 Task: Provide feedback on Google Flights based on your recent experience.
Action: Mouse pressed left at (425, 277)
Screenshot: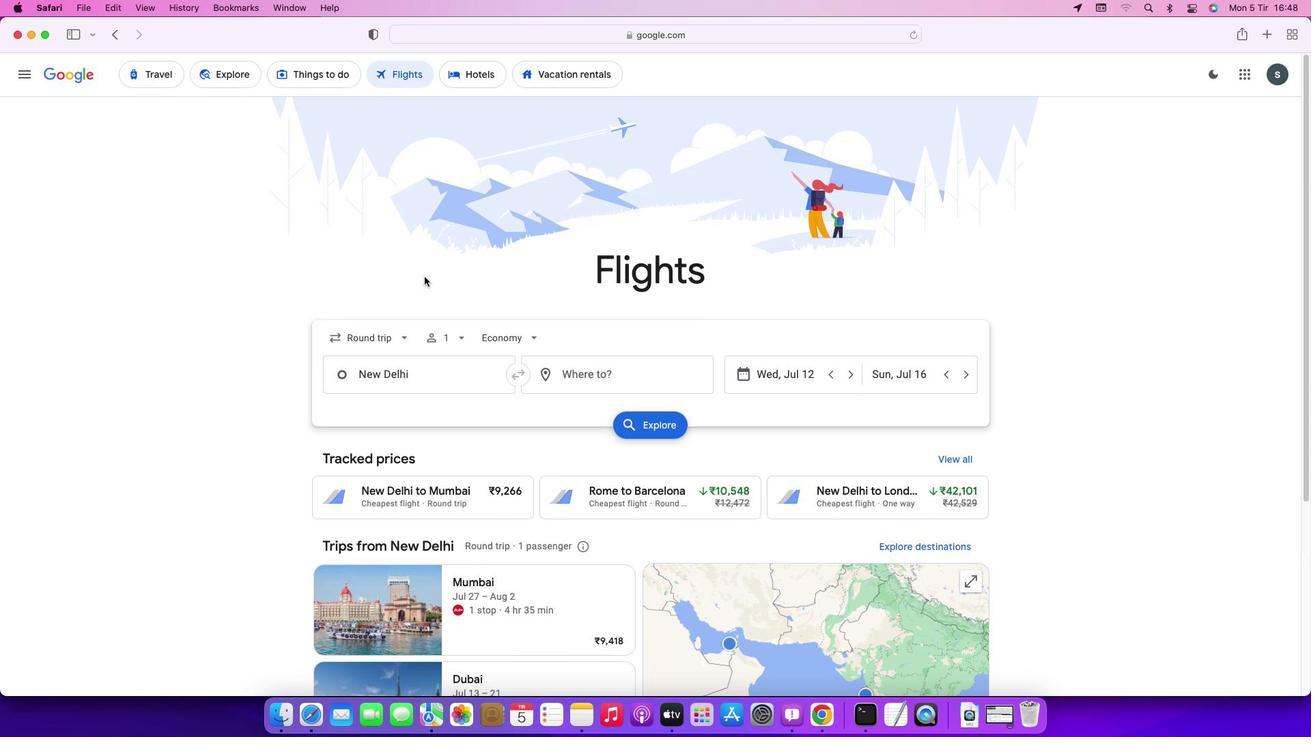 
Action: Mouse moved to (913, 455)
Screenshot: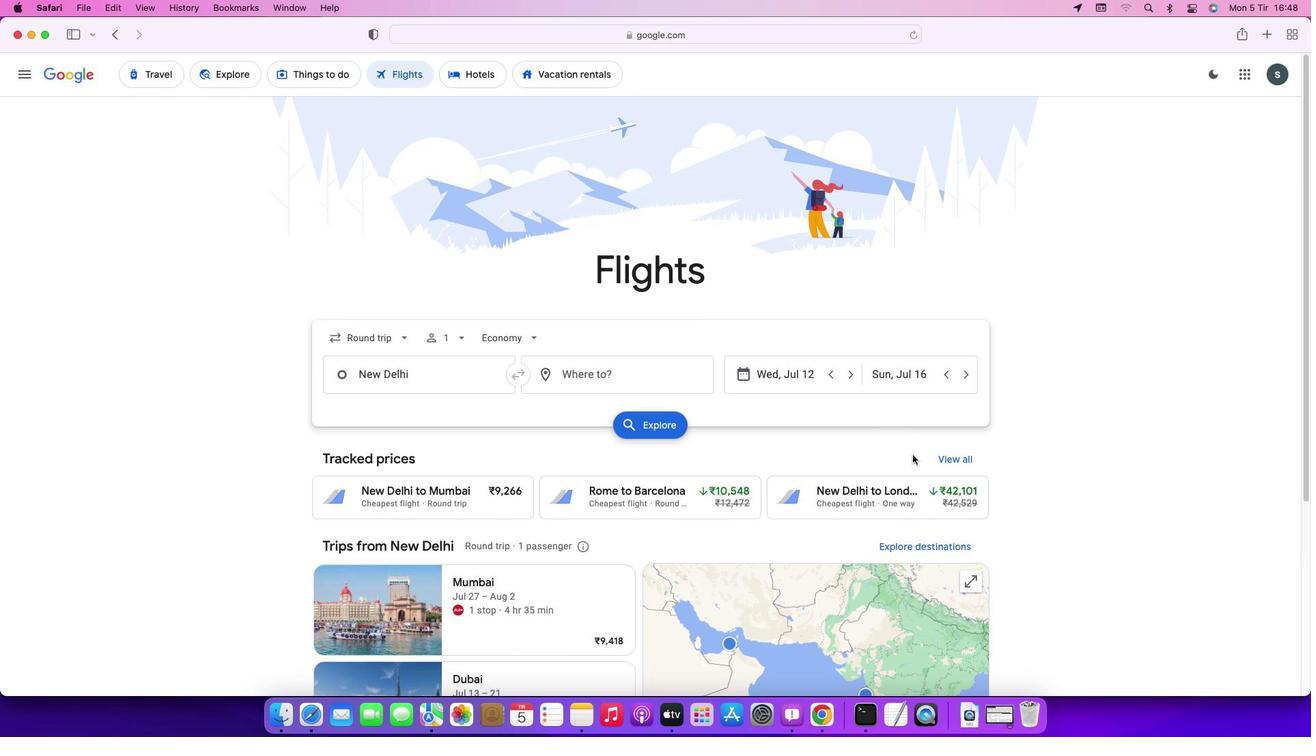 
Action: Mouse scrolled (913, 455) with delta (0, 0)
Screenshot: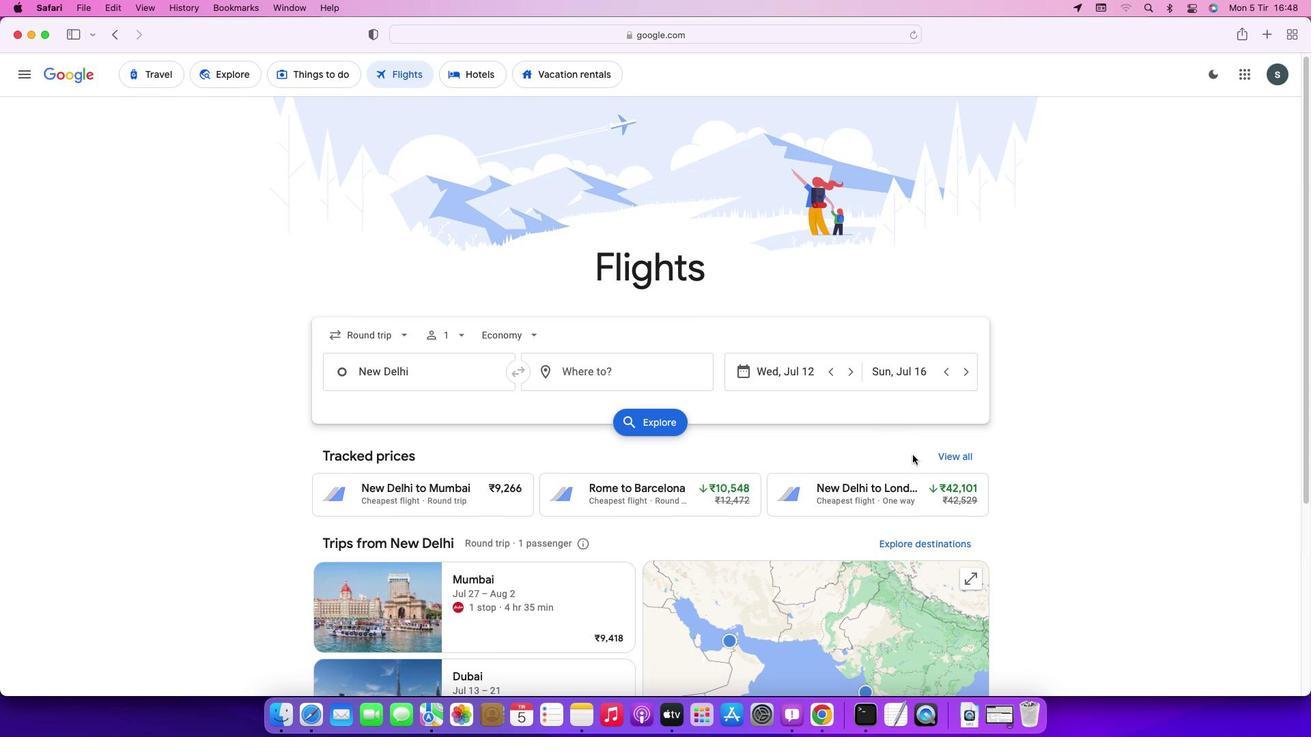 
Action: Mouse scrolled (913, 455) with delta (0, 0)
Screenshot: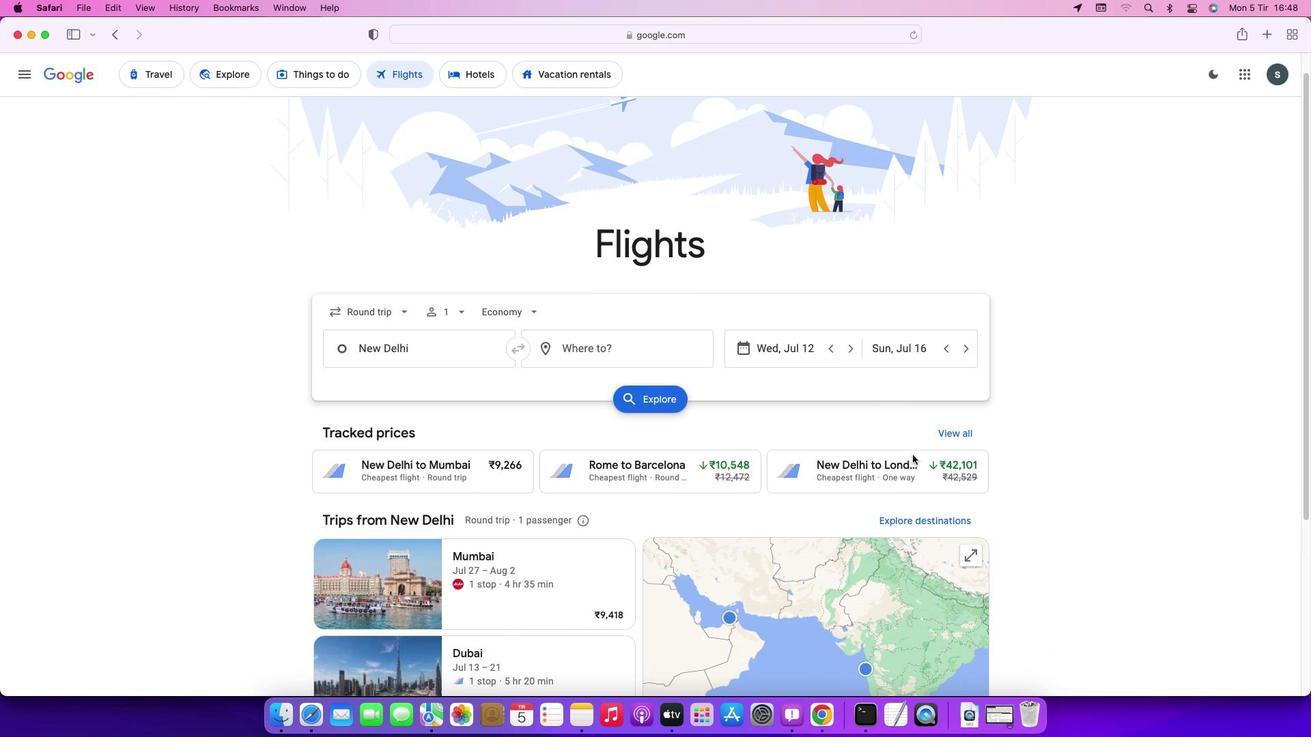 
Action: Mouse scrolled (913, 455) with delta (0, -2)
Screenshot: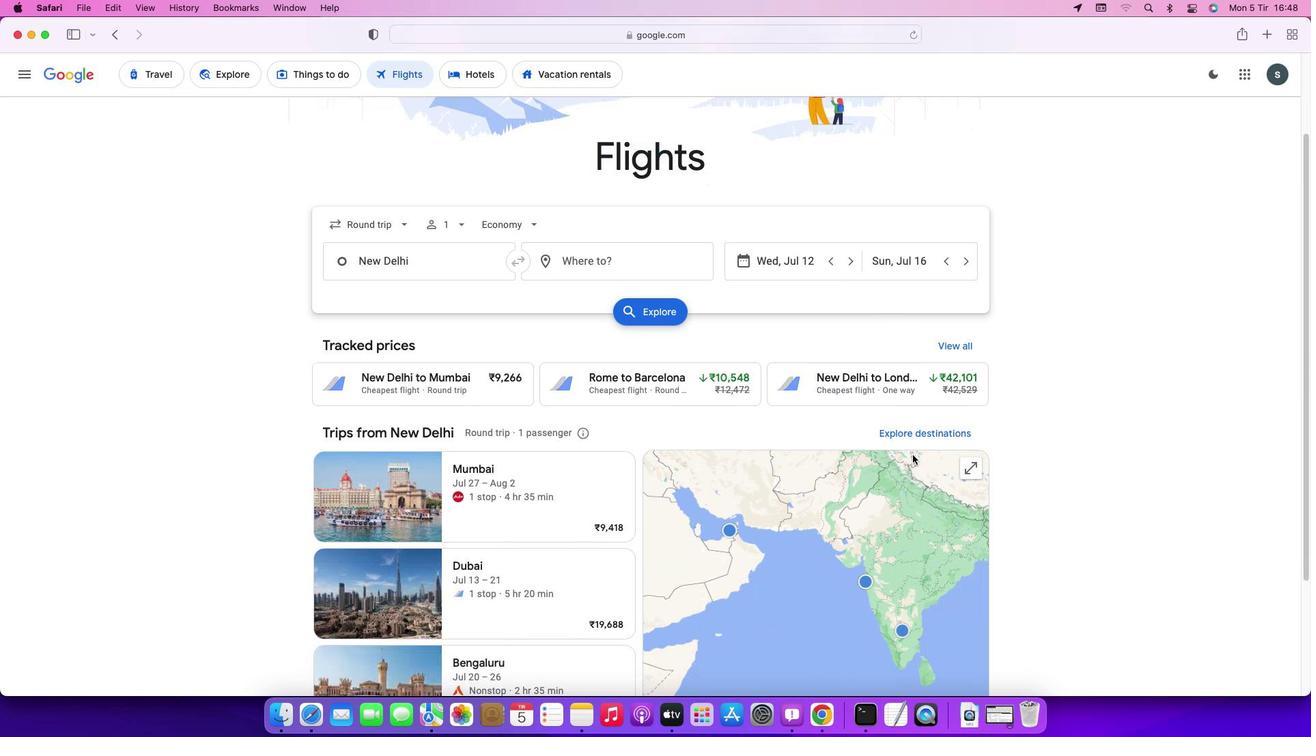 
Action: Mouse scrolled (913, 455) with delta (0, -2)
Screenshot: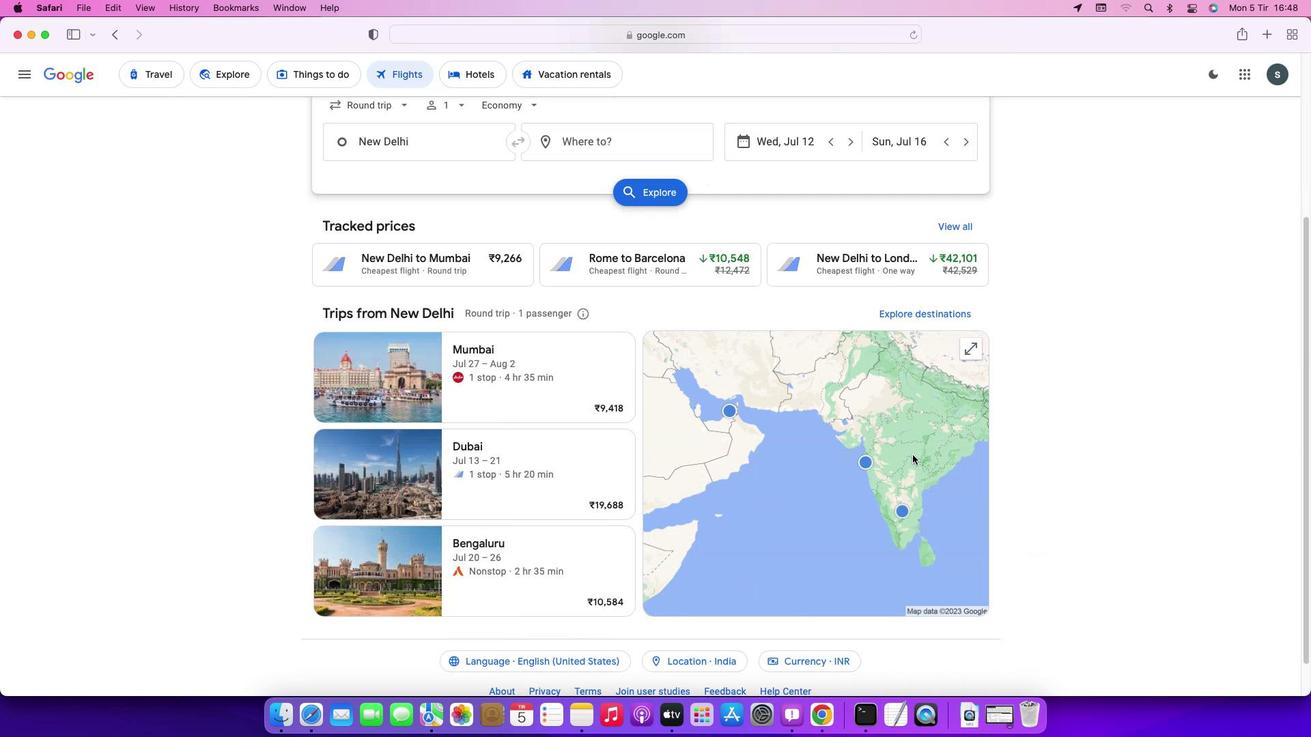 
Action: Mouse scrolled (913, 455) with delta (0, 0)
Screenshot: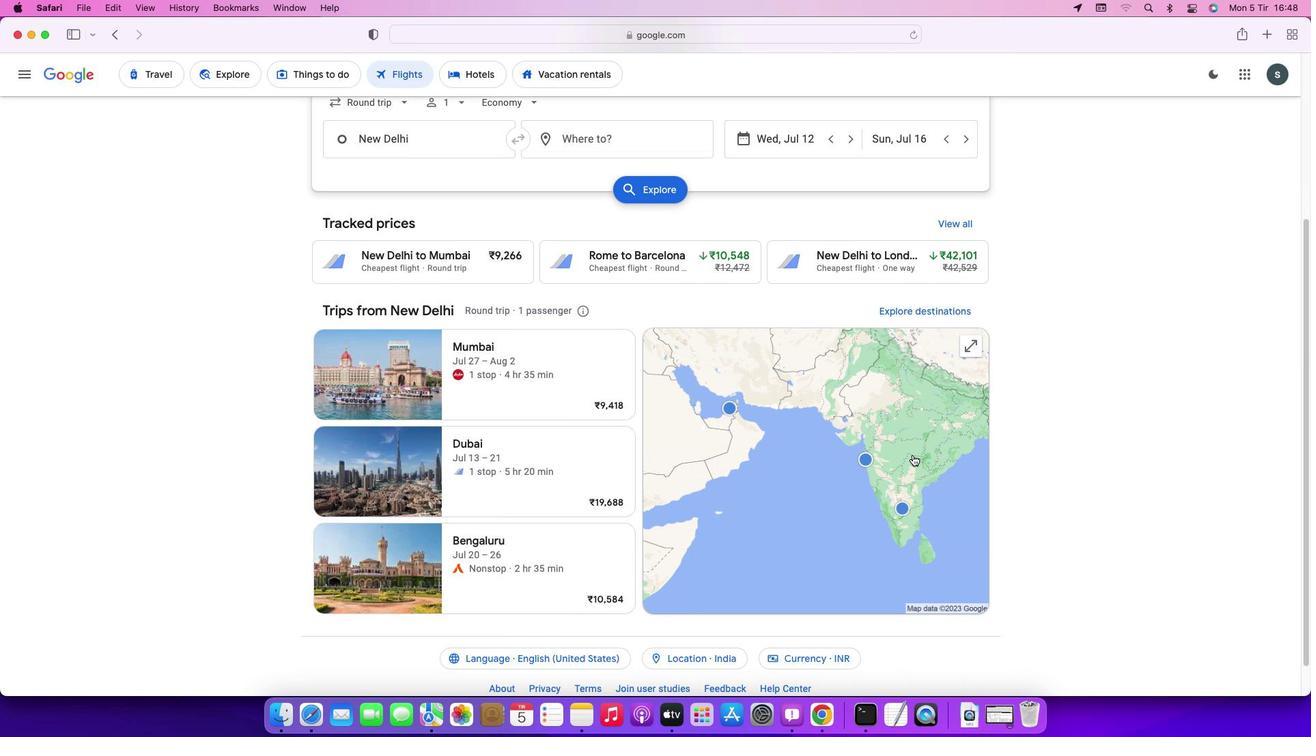 
Action: Mouse scrolled (913, 455) with delta (0, 0)
Screenshot: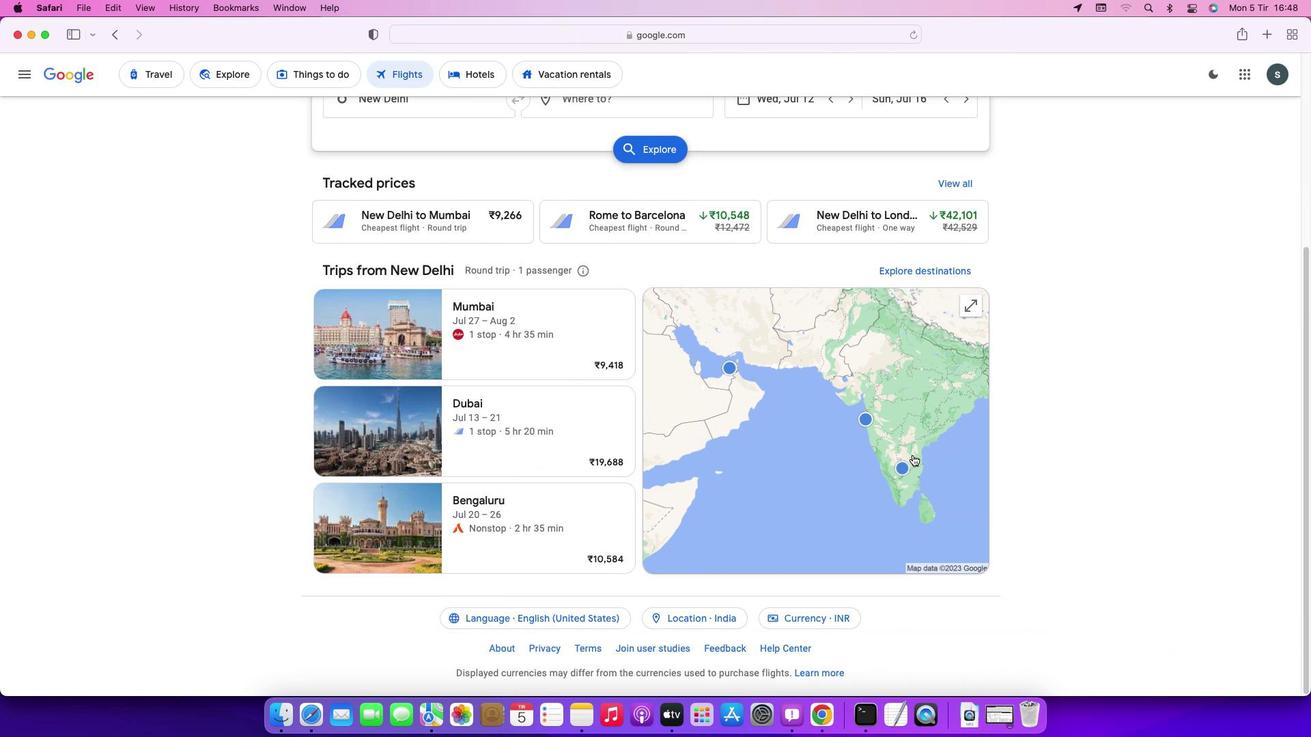 
Action: Mouse scrolled (913, 455) with delta (0, -2)
Screenshot: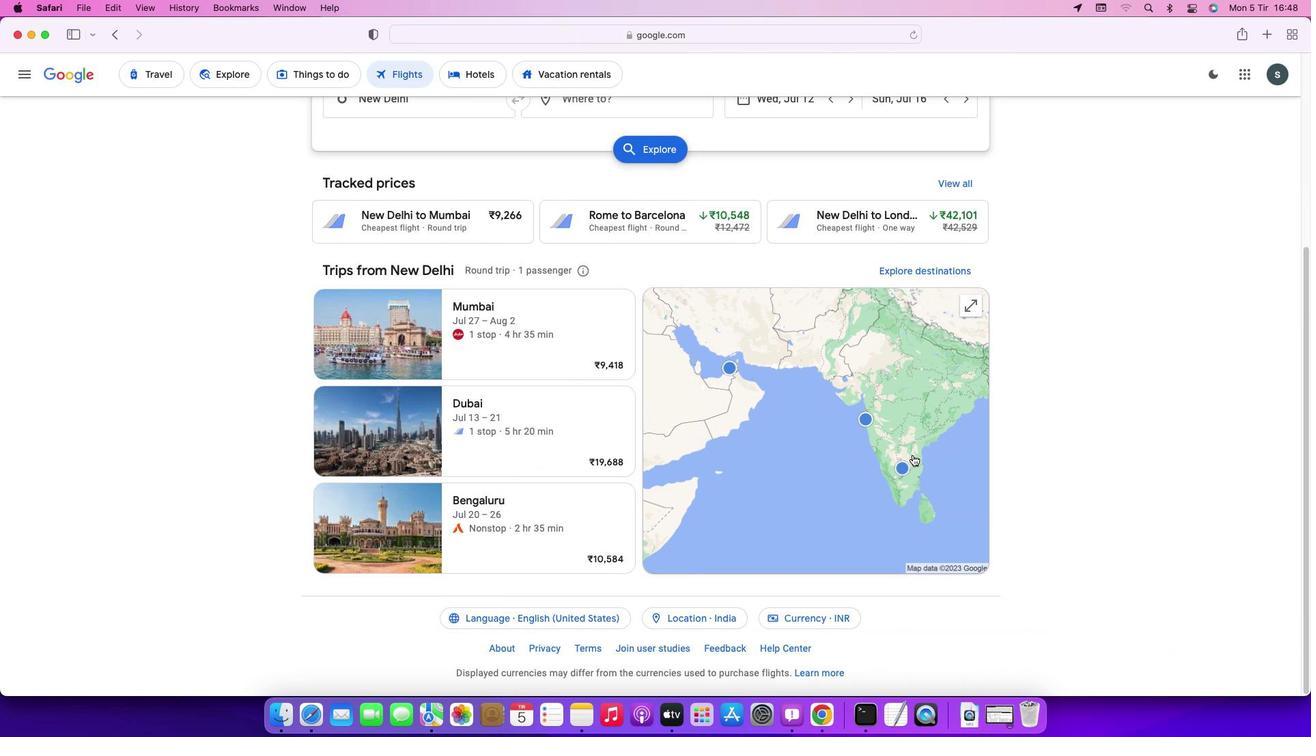
Action: Mouse scrolled (913, 455) with delta (0, -2)
Screenshot: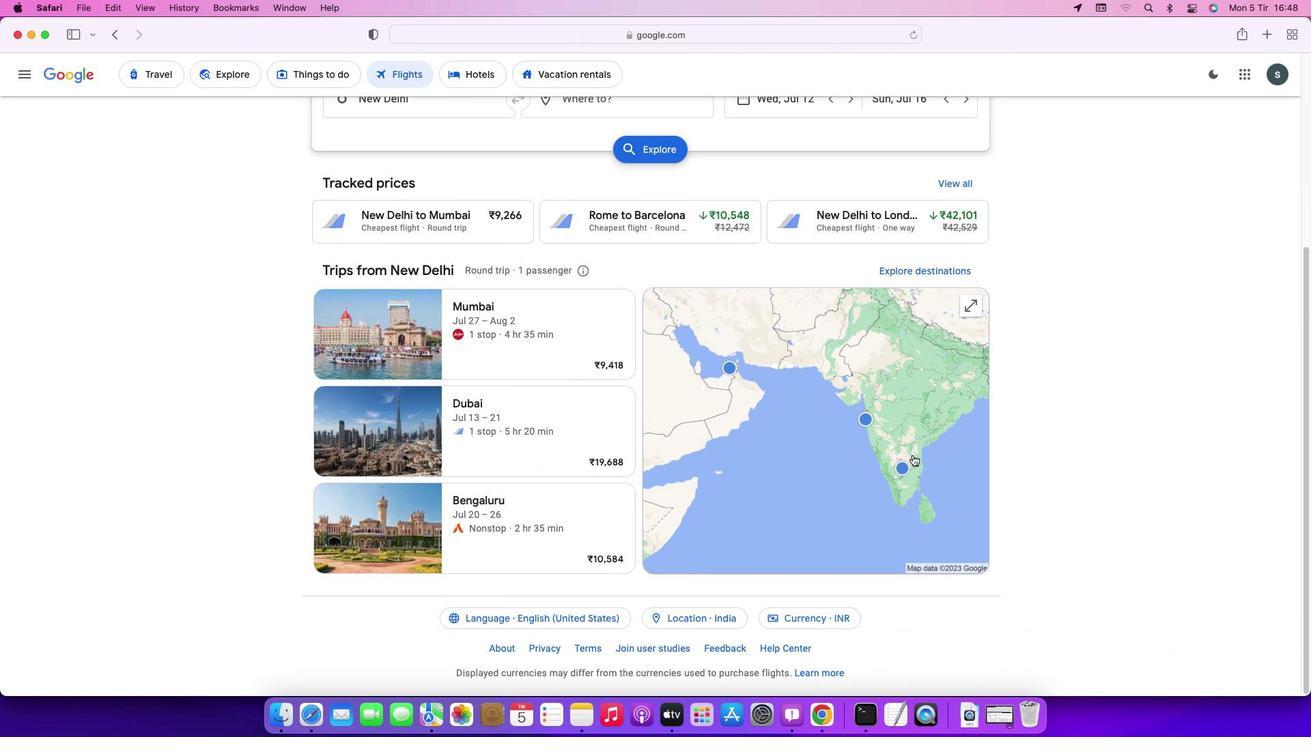 
Action: Mouse moved to (735, 647)
Screenshot: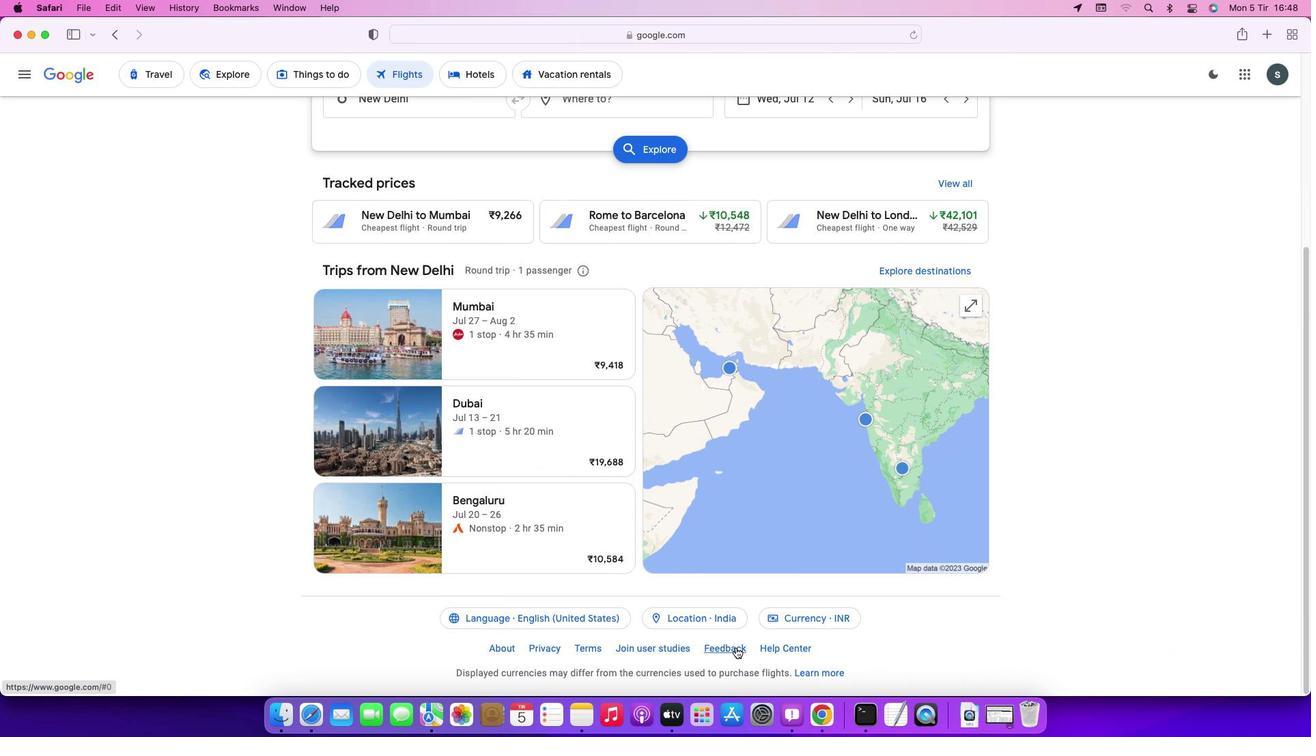 
Action: Mouse pressed left at (735, 647)
Screenshot: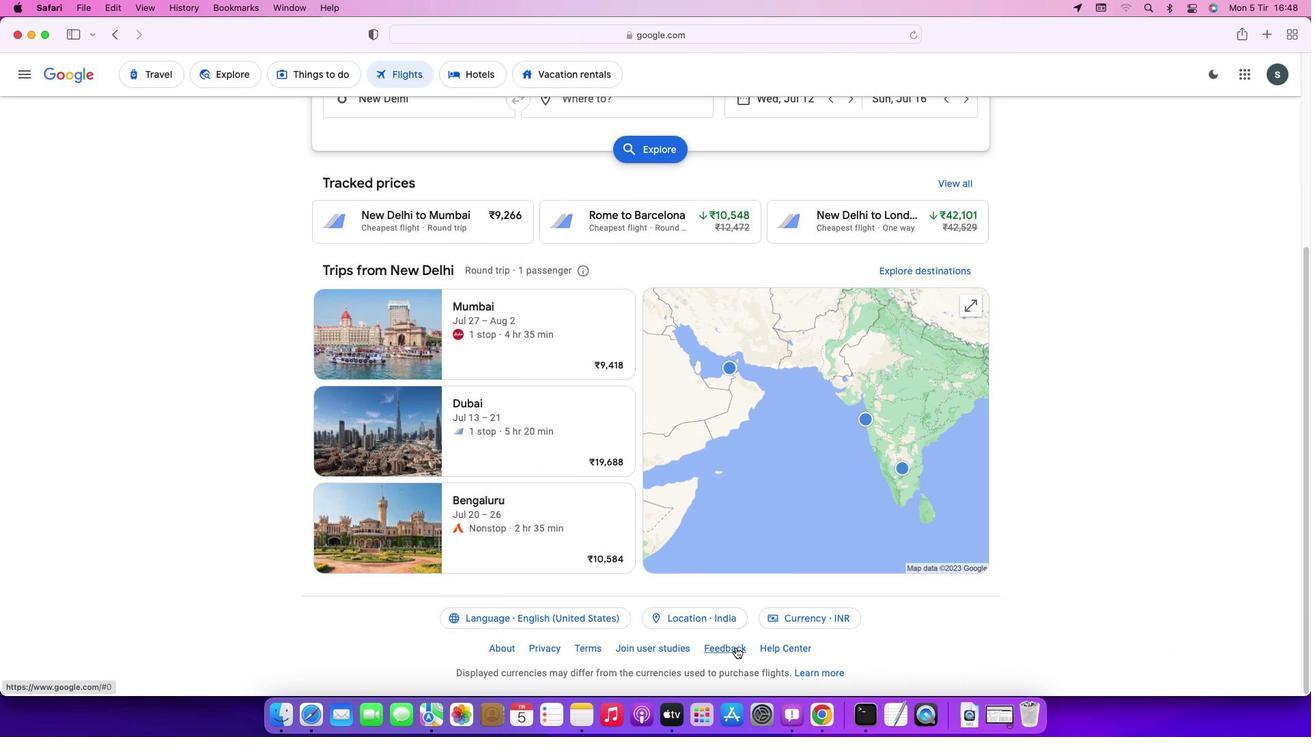 
Action: Mouse moved to (1109, 174)
Screenshot: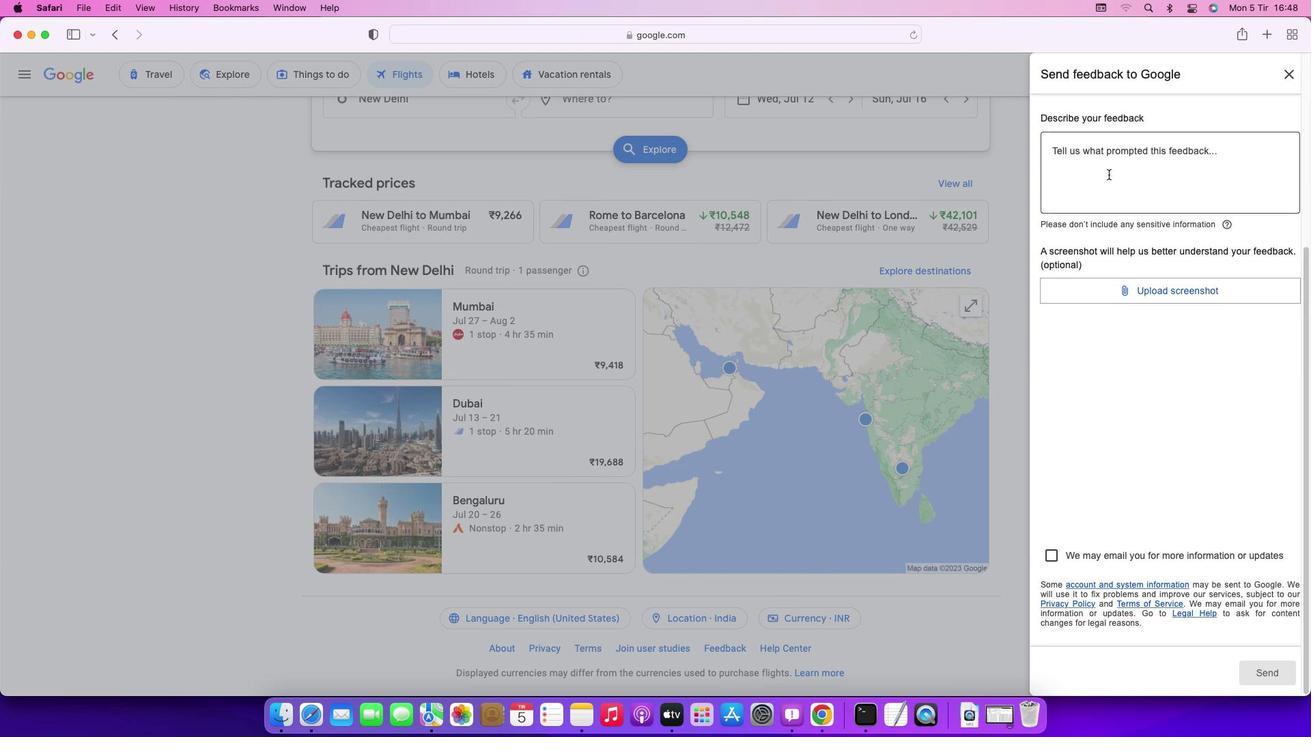 
Action: Mouse pressed left at (1109, 174)
Screenshot: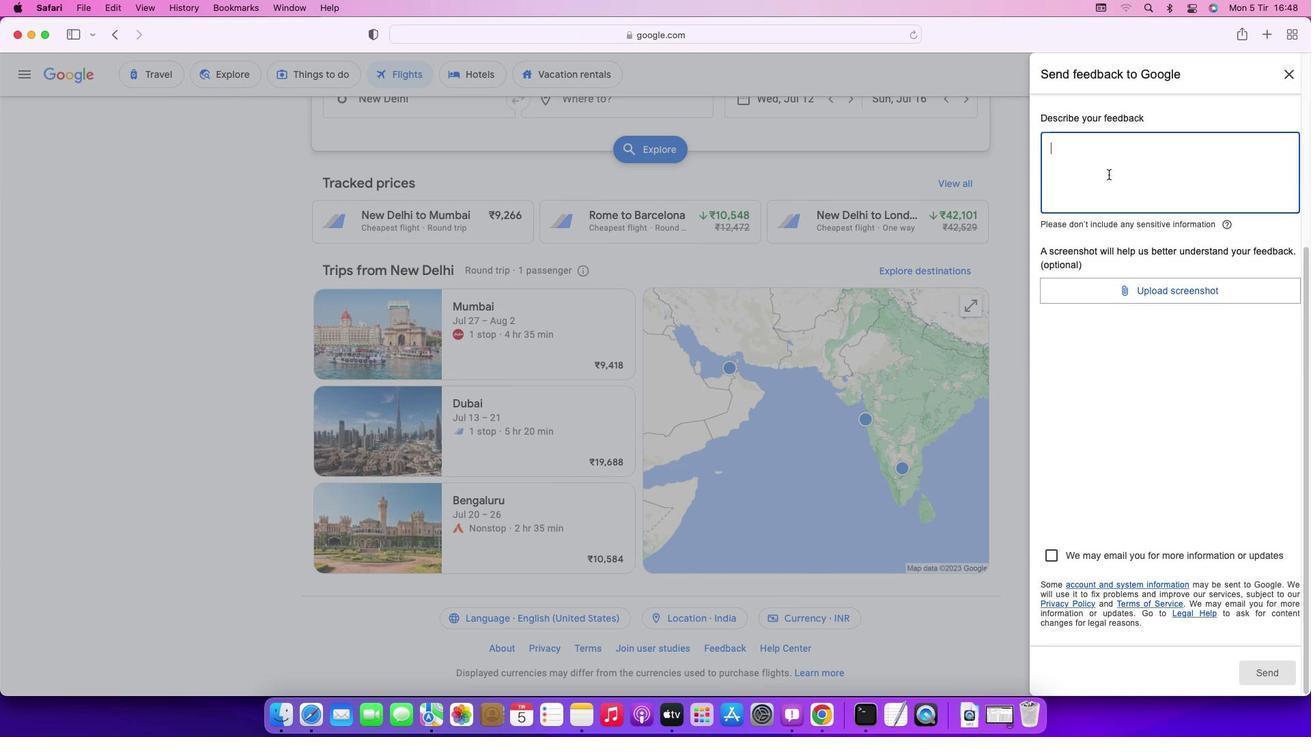 
Action: Mouse moved to (1108, 174)
Screenshot: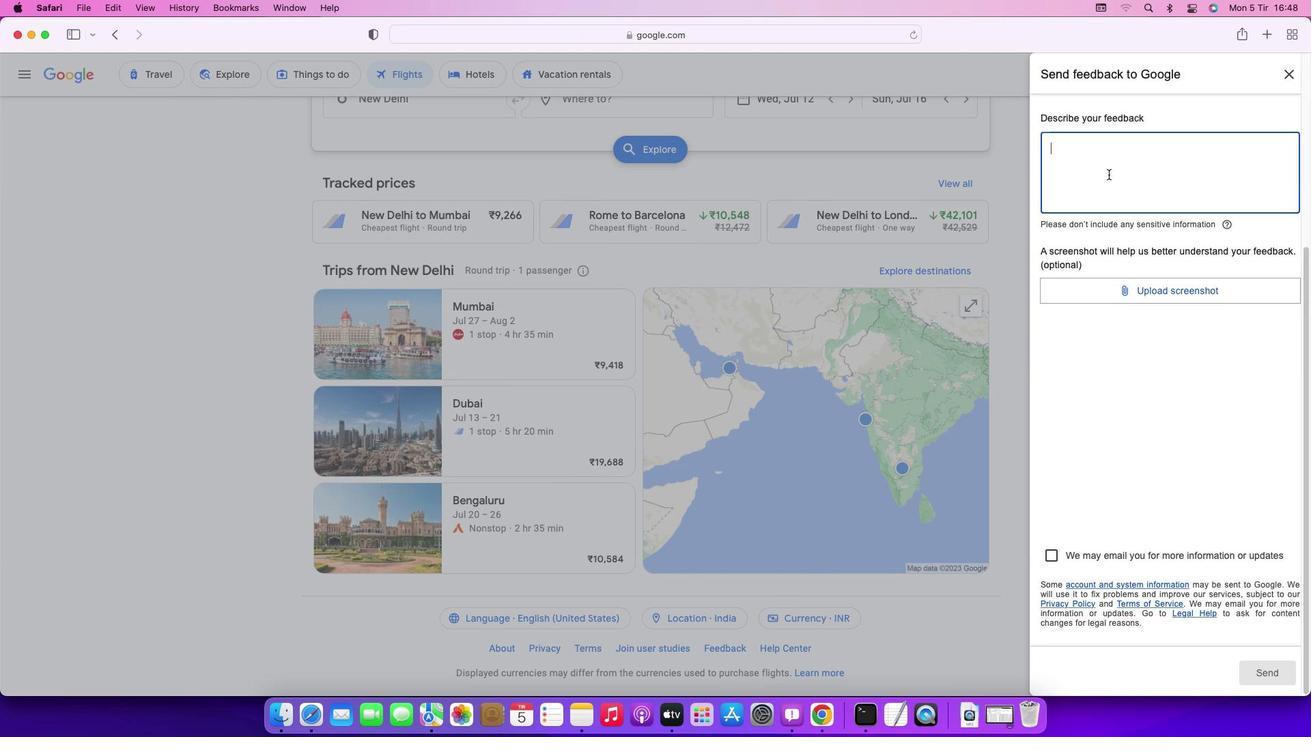 
Action: Key pressed Key.caps_lock'G'Key.caps_lock'o''o''g''l''e'Key.spaceKey.caps_lock'F'Key.caps_lock'l''i''g''h''t''s'Key.space'h''a''s'Key.space'b''e''e''n'Key.space'a''n'Key.space'i''n''c''r''e''d''i''b''l''e'Key.space't''o''o''l'Key.space'f''o''r'Key.space'p''l''a''n''n''i''n''g'Key.space'm''y'Key.space'r''e''c''e''n''t'Key.space't''r''i''p''.'
Screenshot: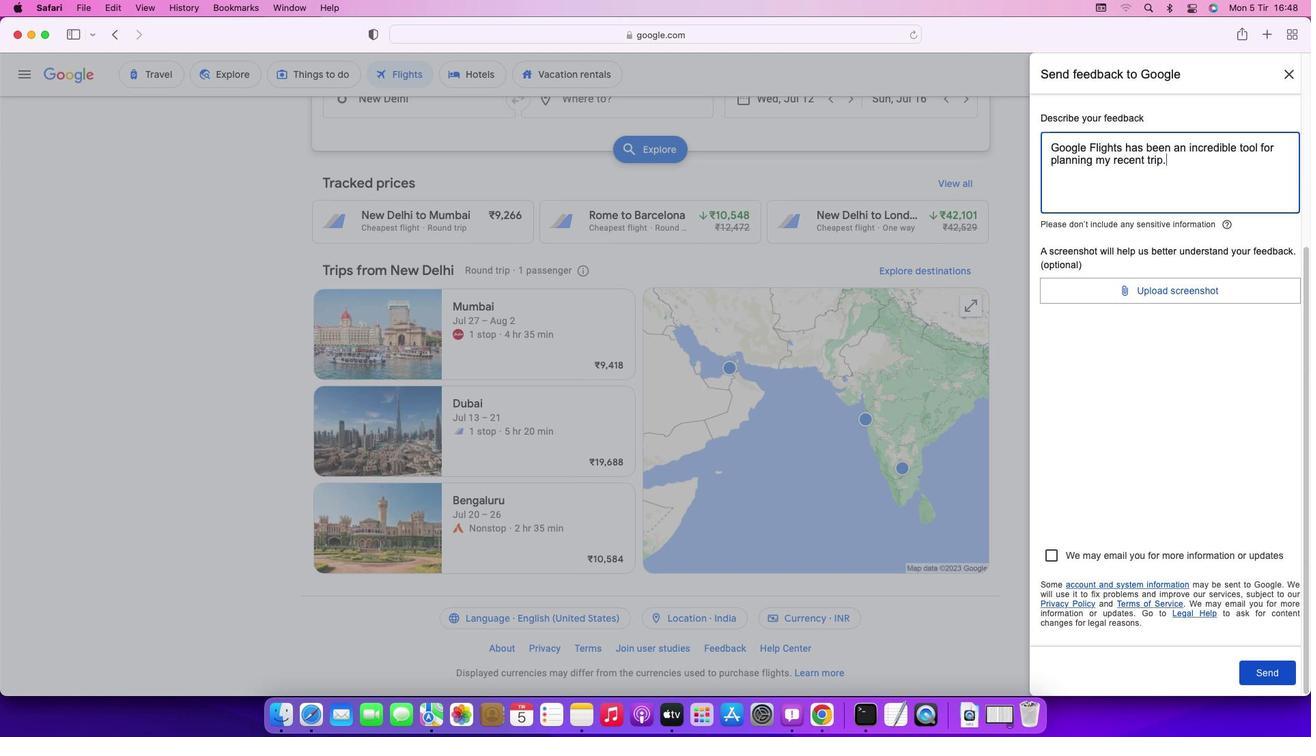 
Action: Mouse moved to (1257, 675)
Screenshot: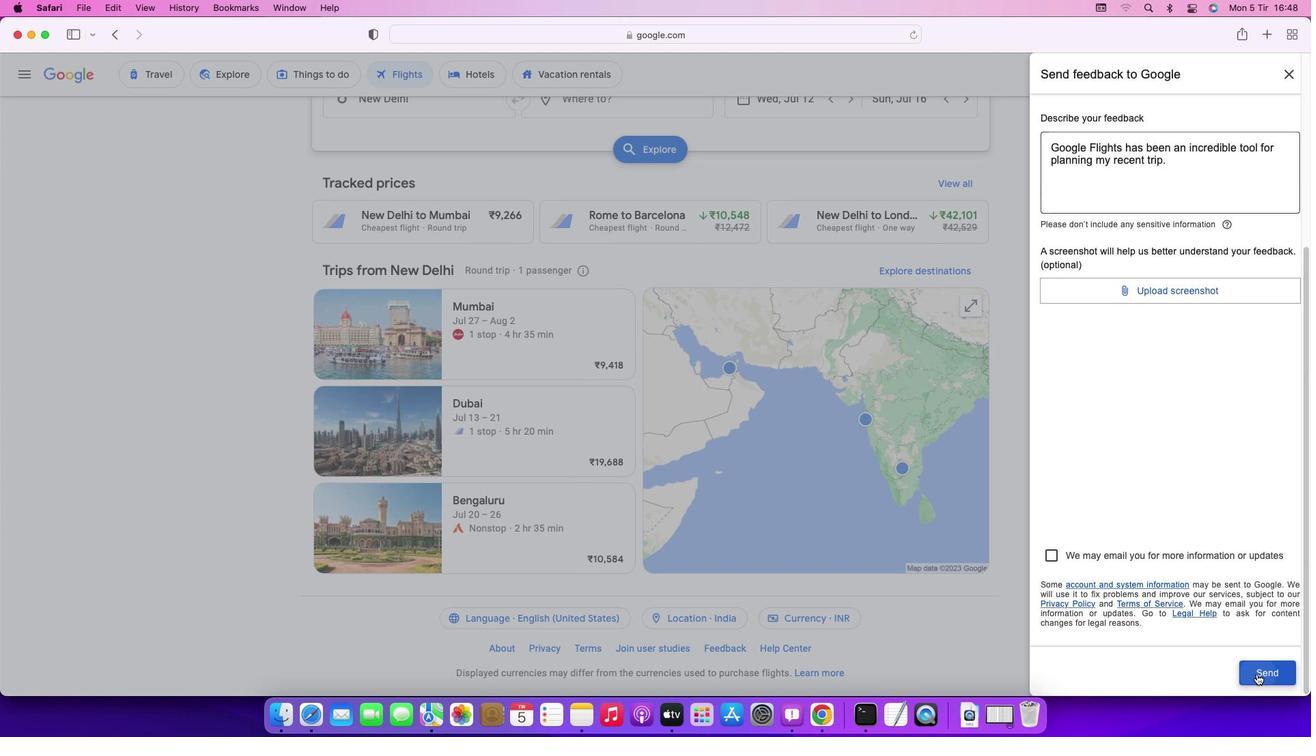
Action: Mouse pressed left at (1257, 675)
Screenshot: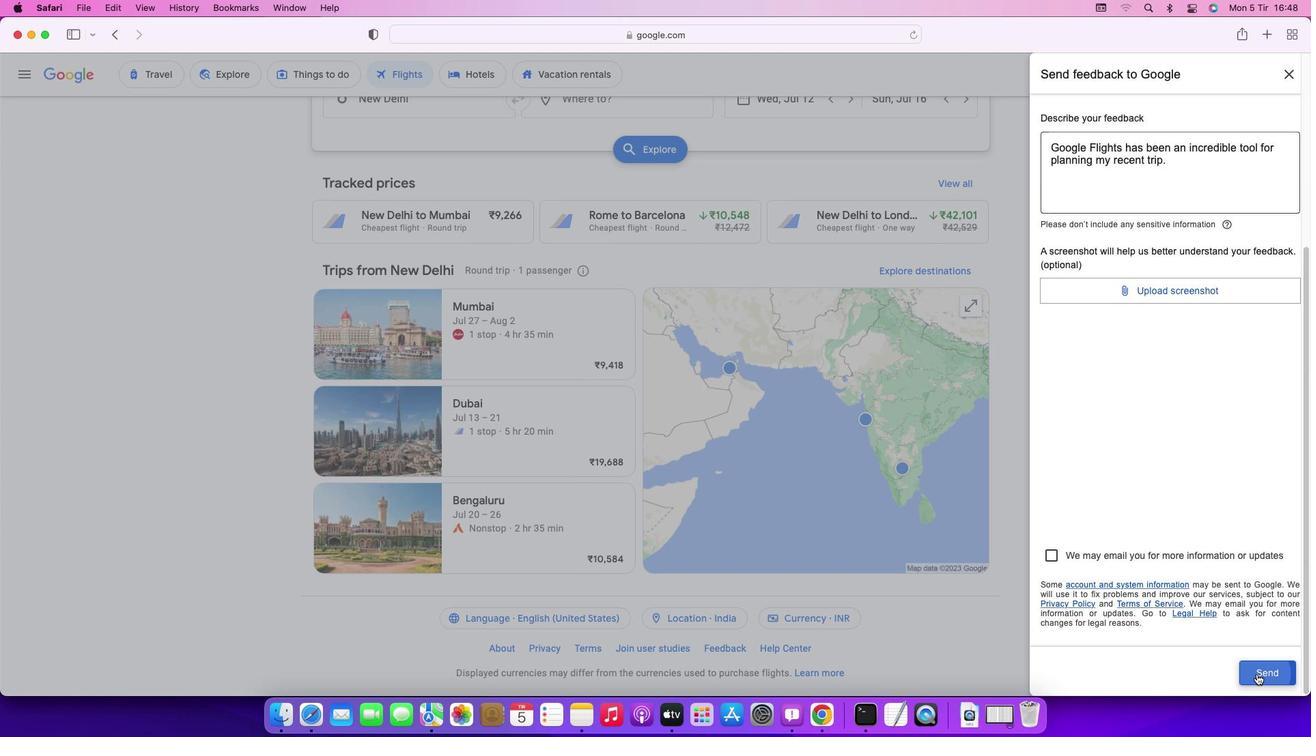 
Action: Mouse moved to (1169, 550)
Screenshot: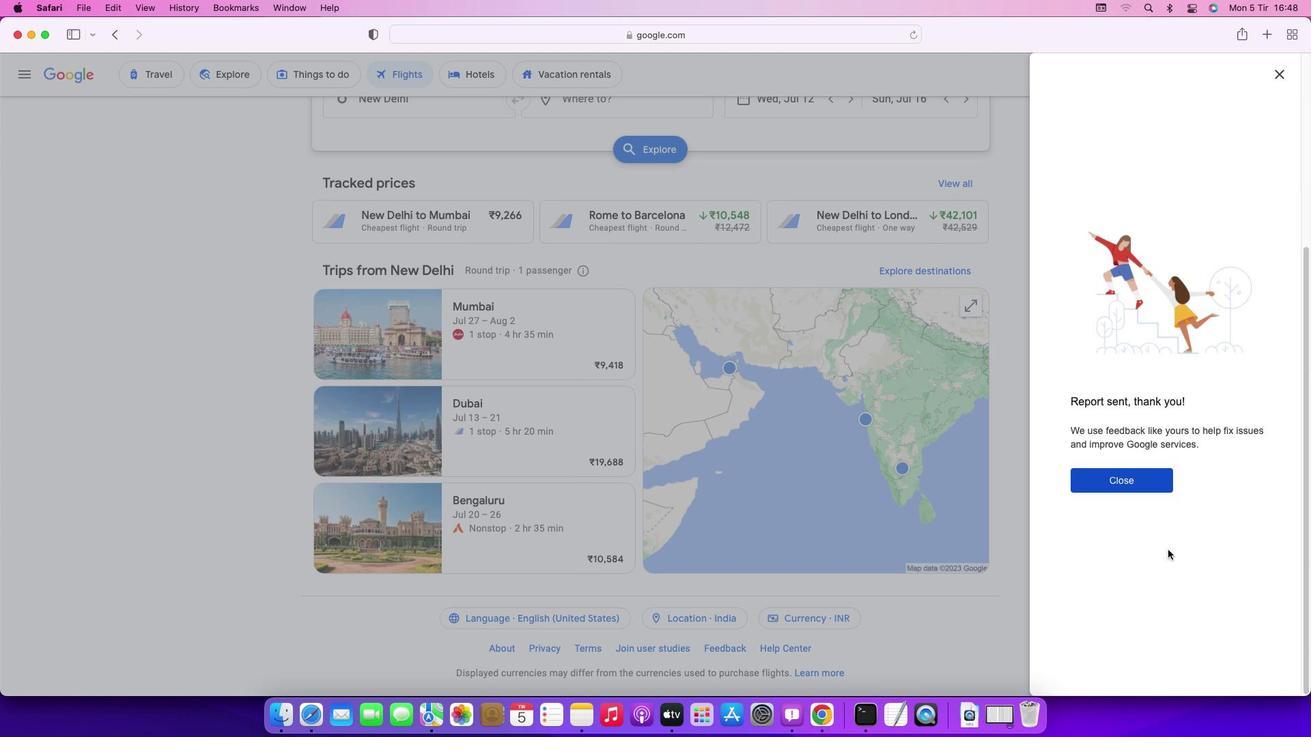 
